 Task: Filter jobs by date posted at past 24 hours.
Action: Mouse moved to (322, 106)
Screenshot: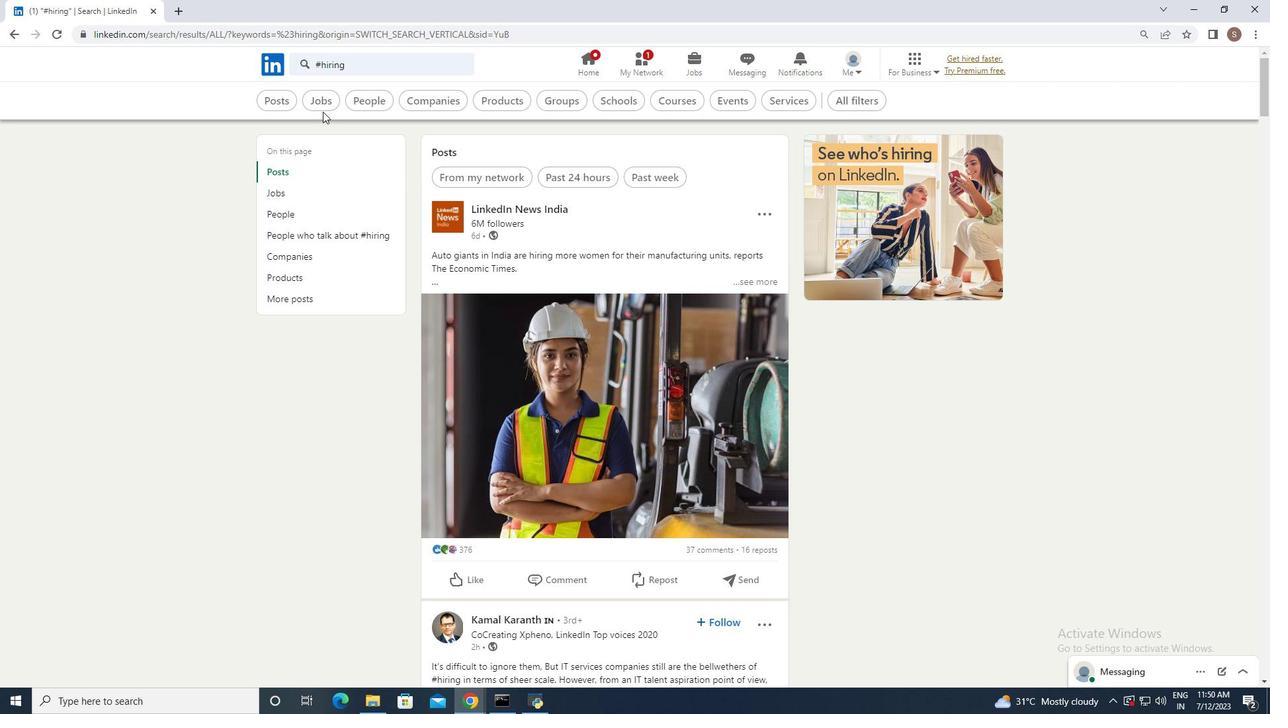 
Action: Mouse pressed left at (322, 106)
Screenshot: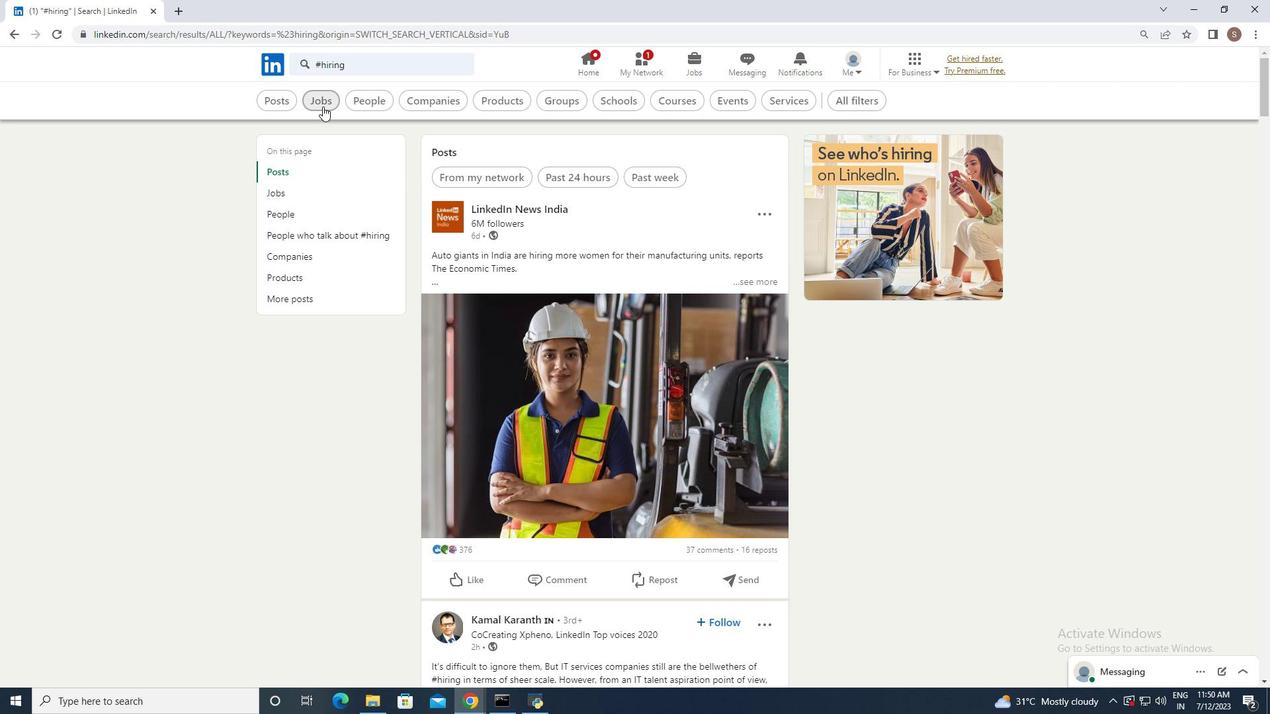 
Action: Mouse moved to (393, 94)
Screenshot: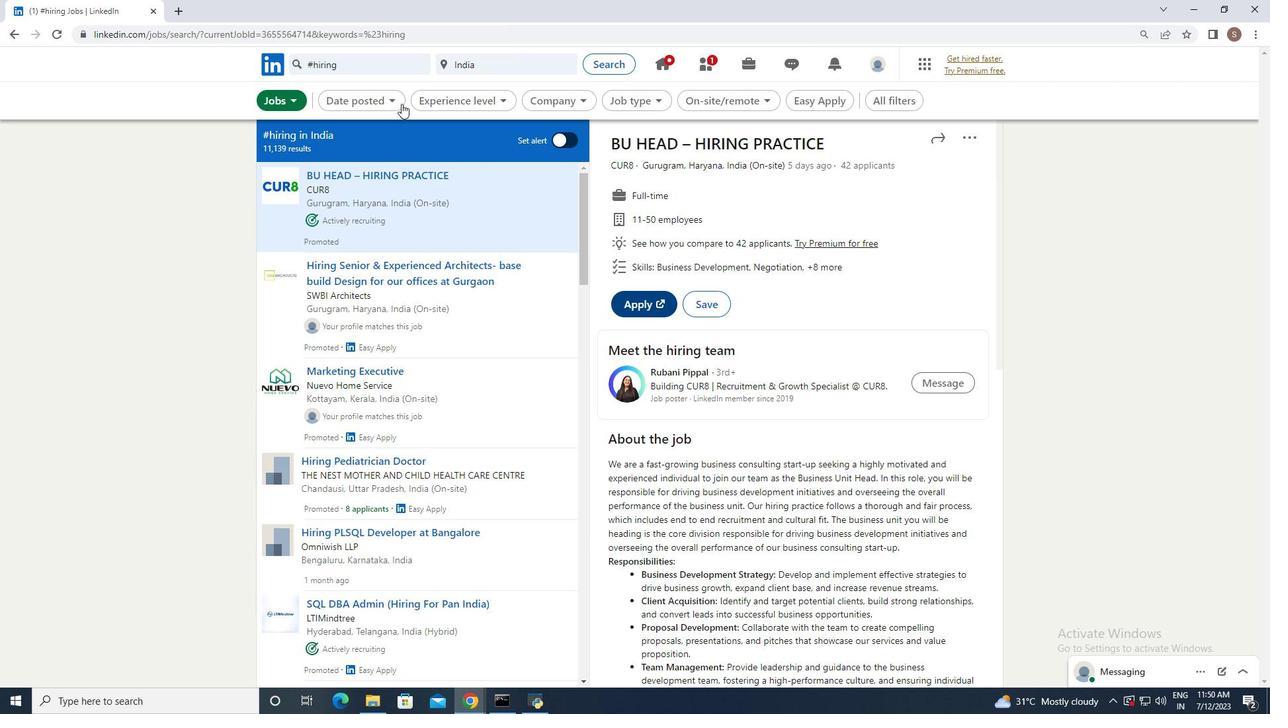 
Action: Mouse pressed left at (393, 94)
Screenshot: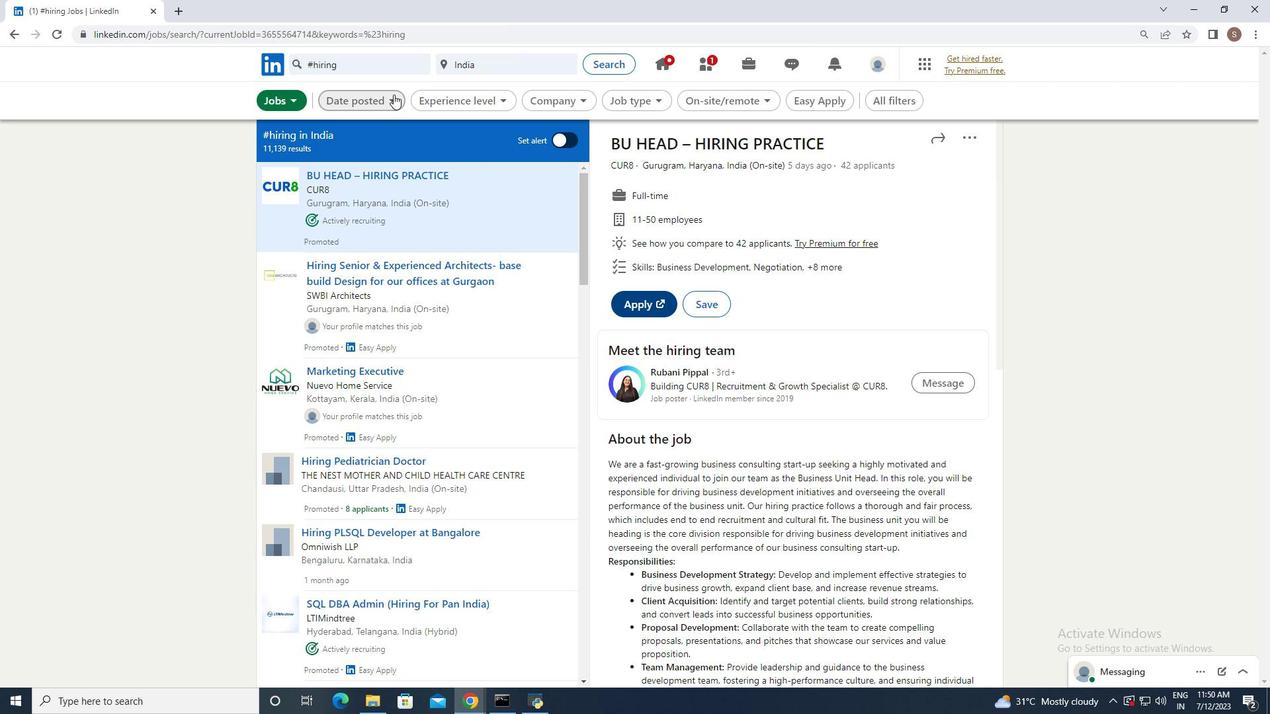 
Action: Mouse moved to (301, 226)
Screenshot: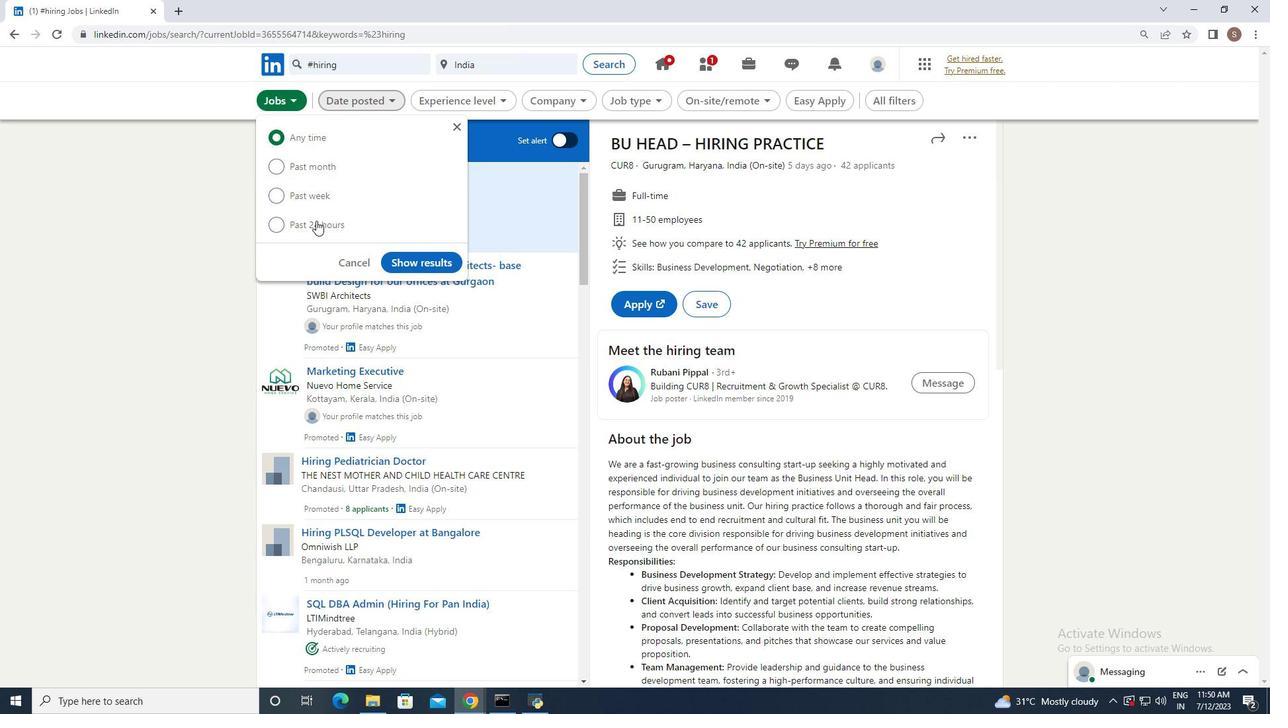 
Action: Mouse pressed left at (301, 226)
Screenshot: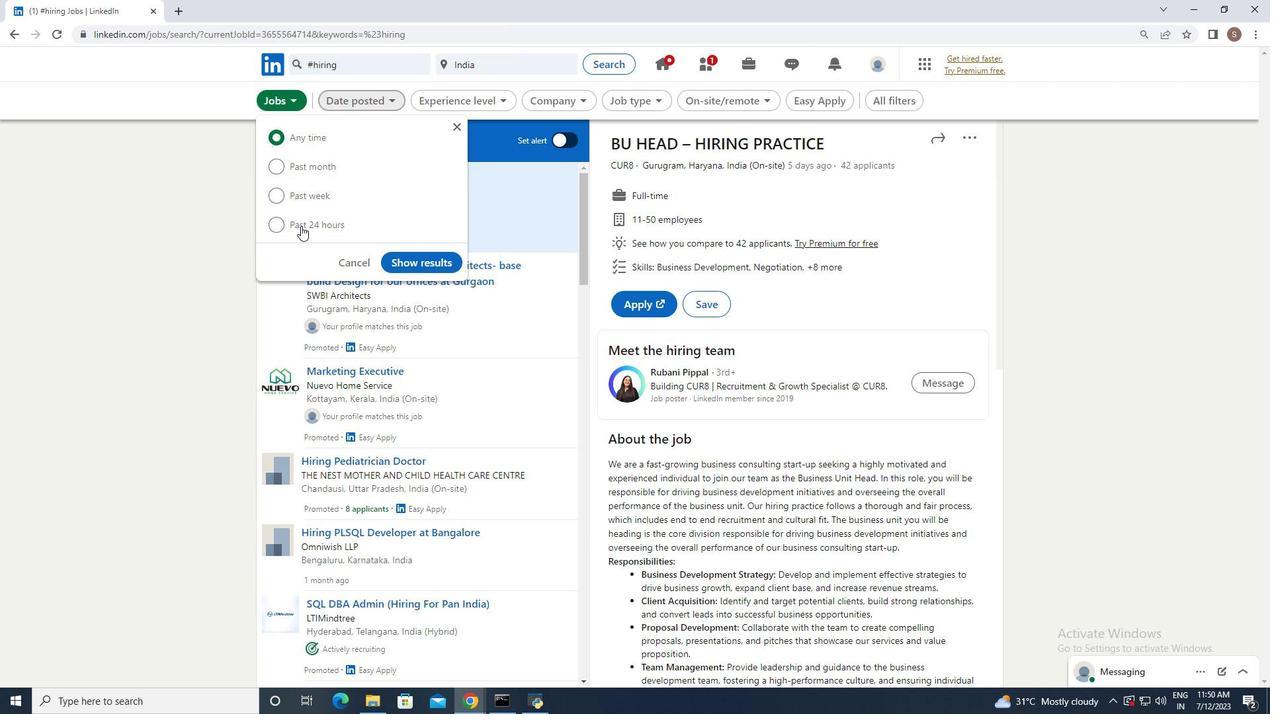 
Action: Mouse moved to (404, 257)
Screenshot: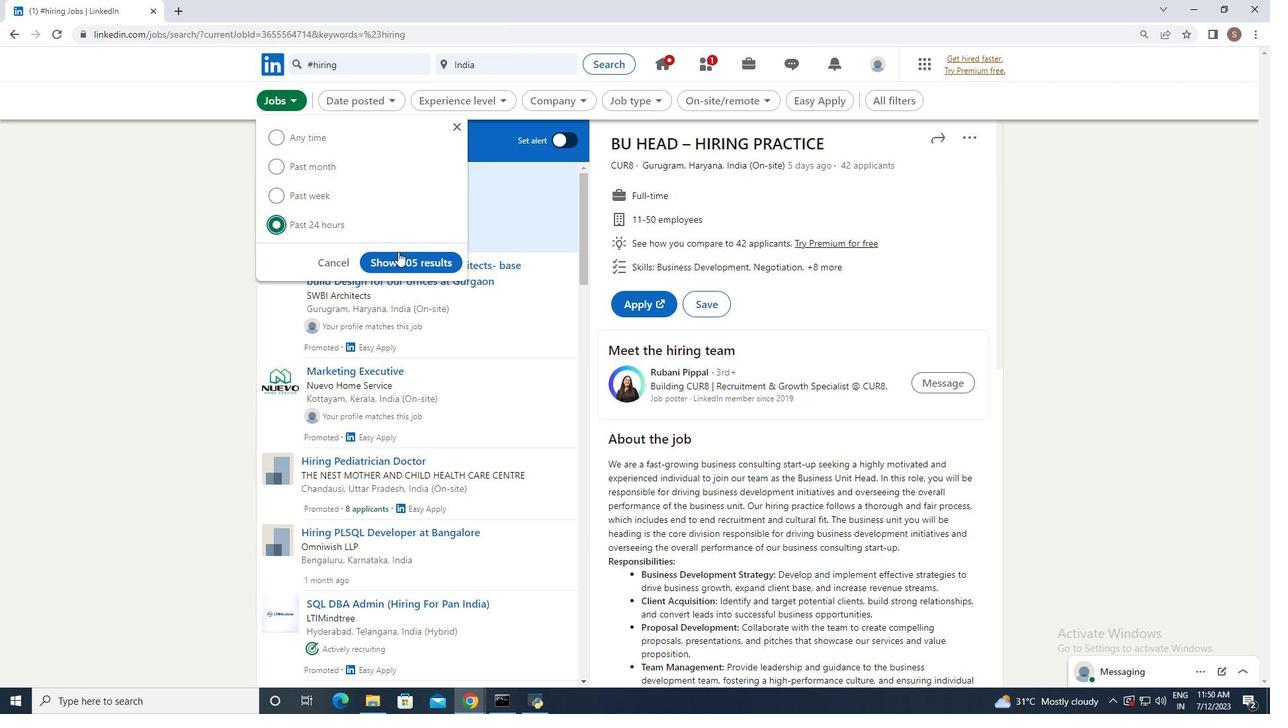 
Action: Mouse pressed left at (404, 257)
Screenshot: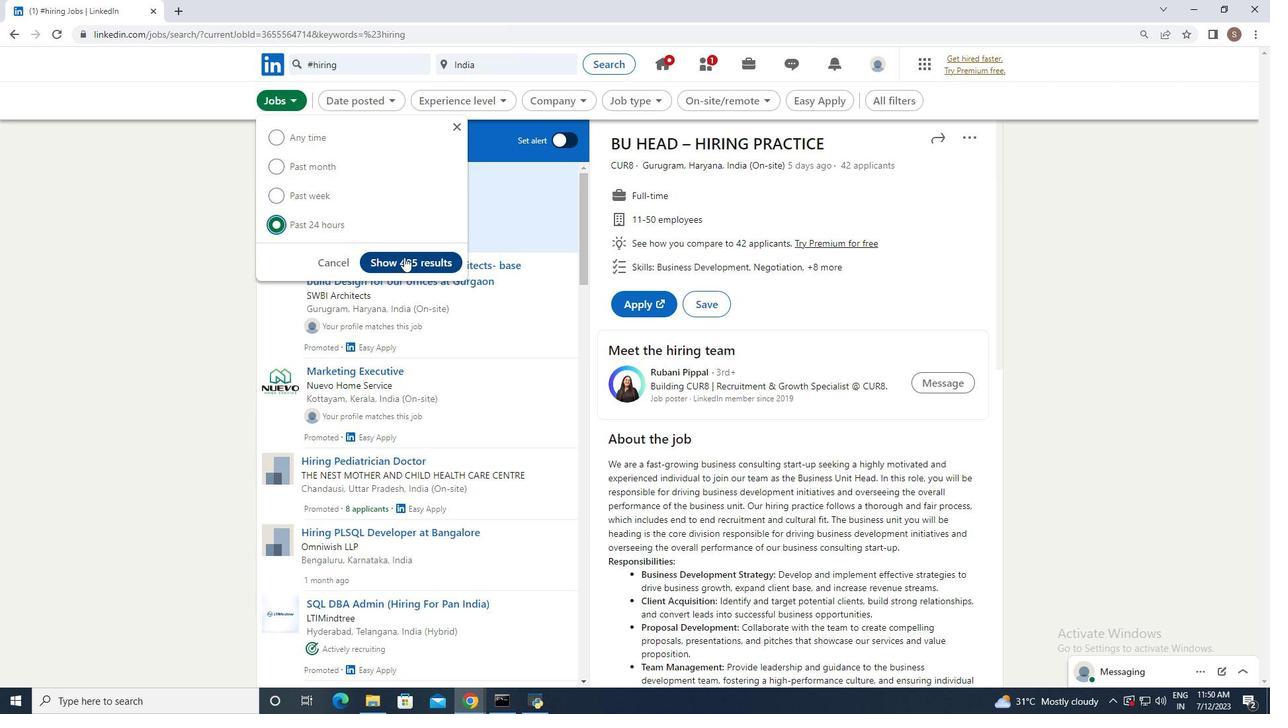 
